 Task: Create New Customer with Customer Name: Dirt Cheap, Billing Address Line1: 1138 Star Trek Drive, Billing Address Line2:  Pensacola, Billing Address Line3:  Florida 32501, Cell Number: 832-238-5023
Action: Mouse moved to (171, 34)
Screenshot: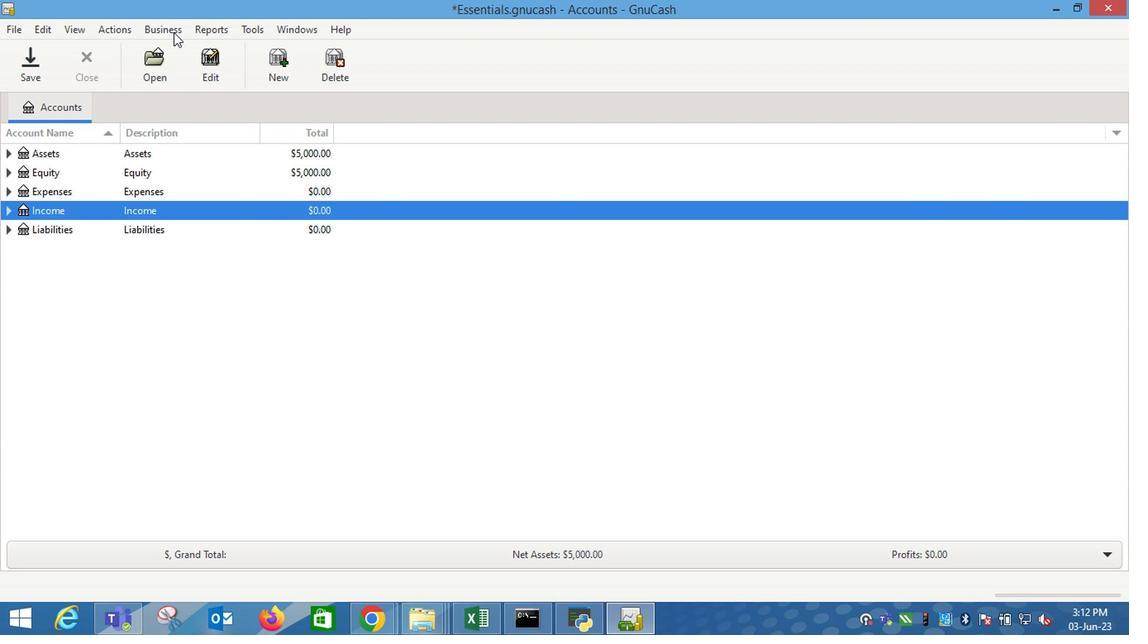 
Action: Mouse pressed left at (171, 34)
Screenshot: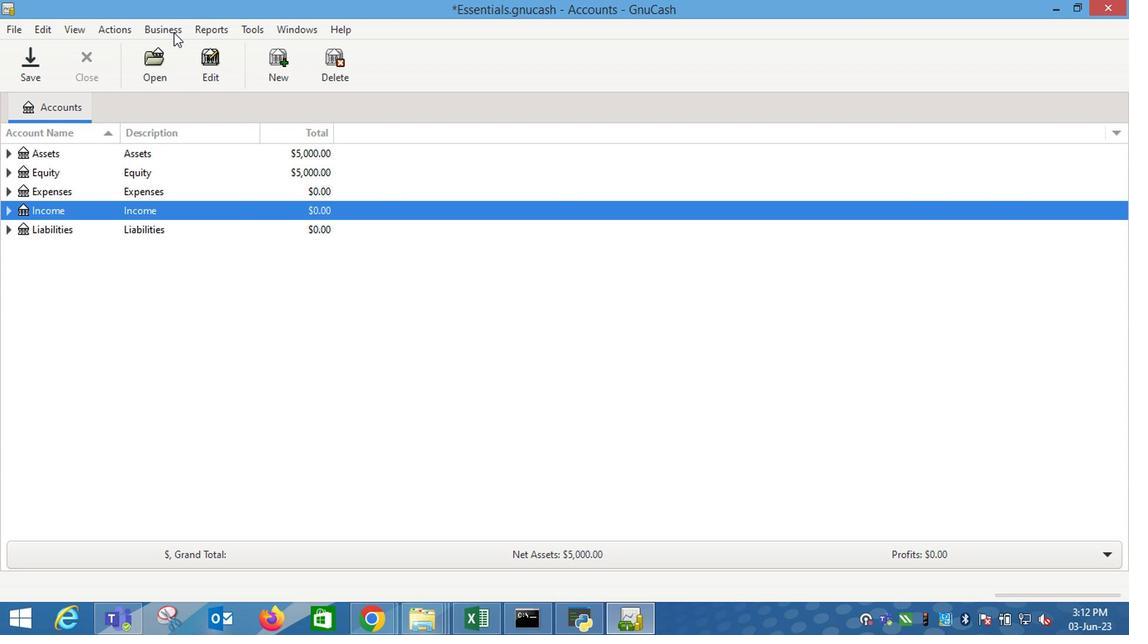 
Action: Mouse moved to (336, 69)
Screenshot: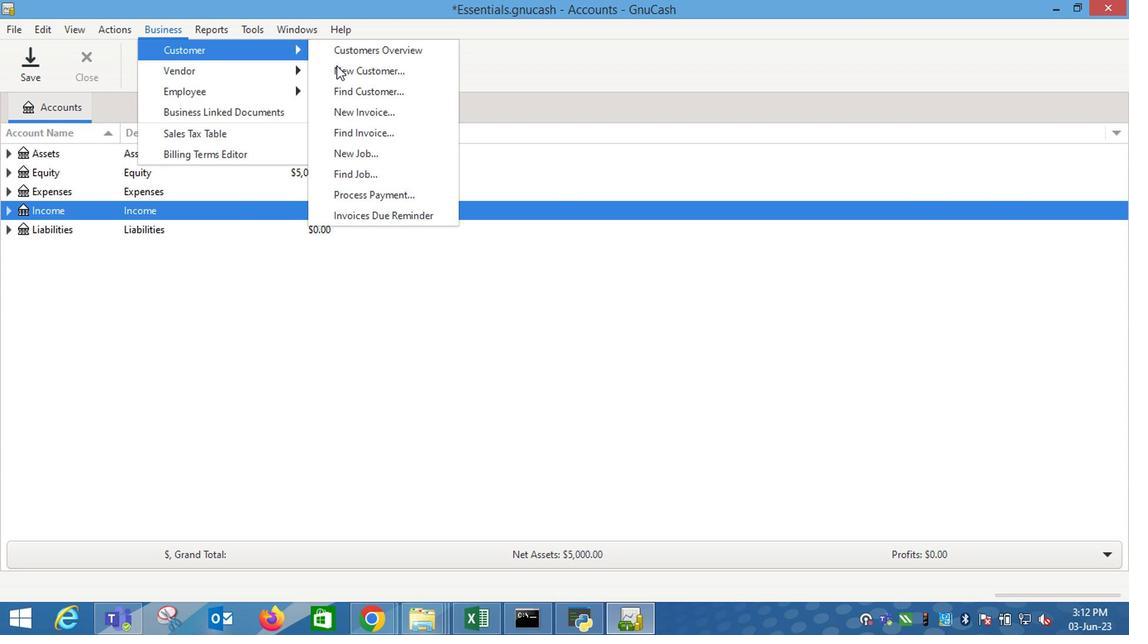
Action: Mouse pressed left at (336, 69)
Screenshot: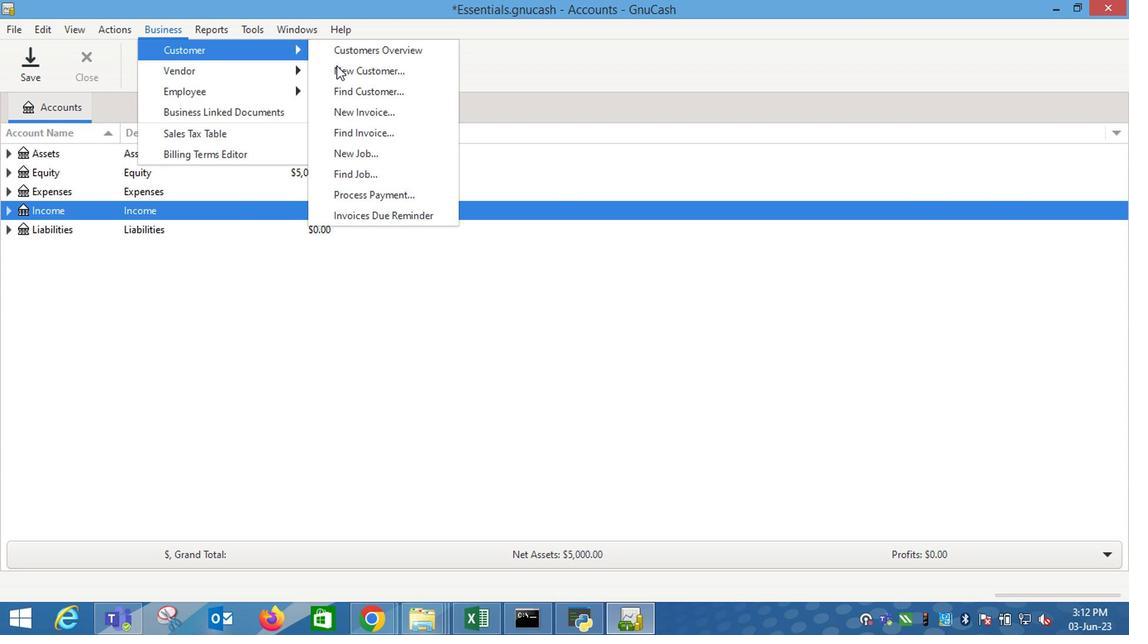 
Action: Mouse moved to (825, 200)
Screenshot: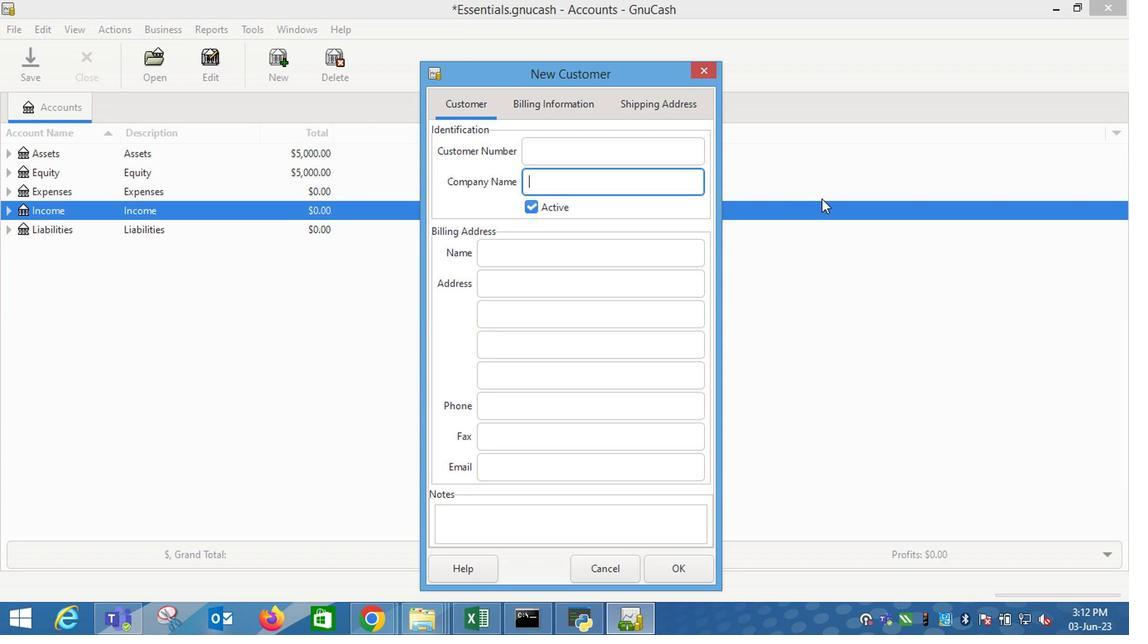 
Action: Key pressed <Key.shift_r>Dirt<Key.space><Key.shift_r>Cheap<Key.tab><Key.tab><Key.tab>1138<Key.space><Key.shift_r>Star<Key.space><Key.shift_r>Trek<Key.space><Key.shift_r>Drive<Key.tab><Key.shift_r>Pen<Key.tab><Key.shift_r>Flo<Key.tab><Key.tab>832-238-5023
Screenshot: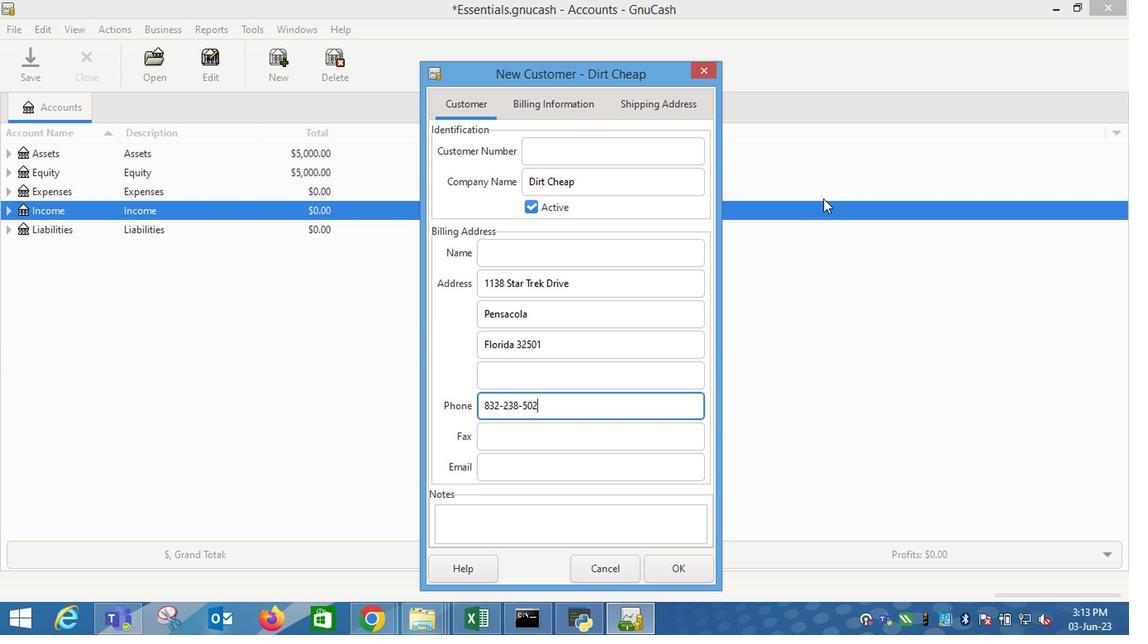 
Action: Mouse moved to (553, 119)
Screenshot: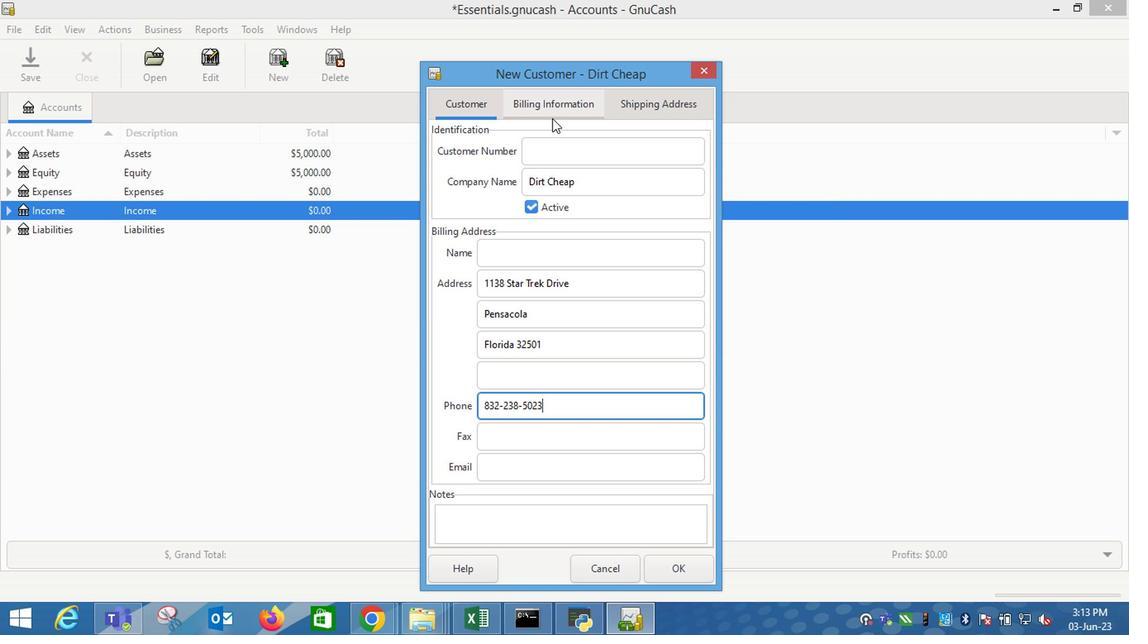 
Action: Mouse pressed left at (553, 119)
Screenshot: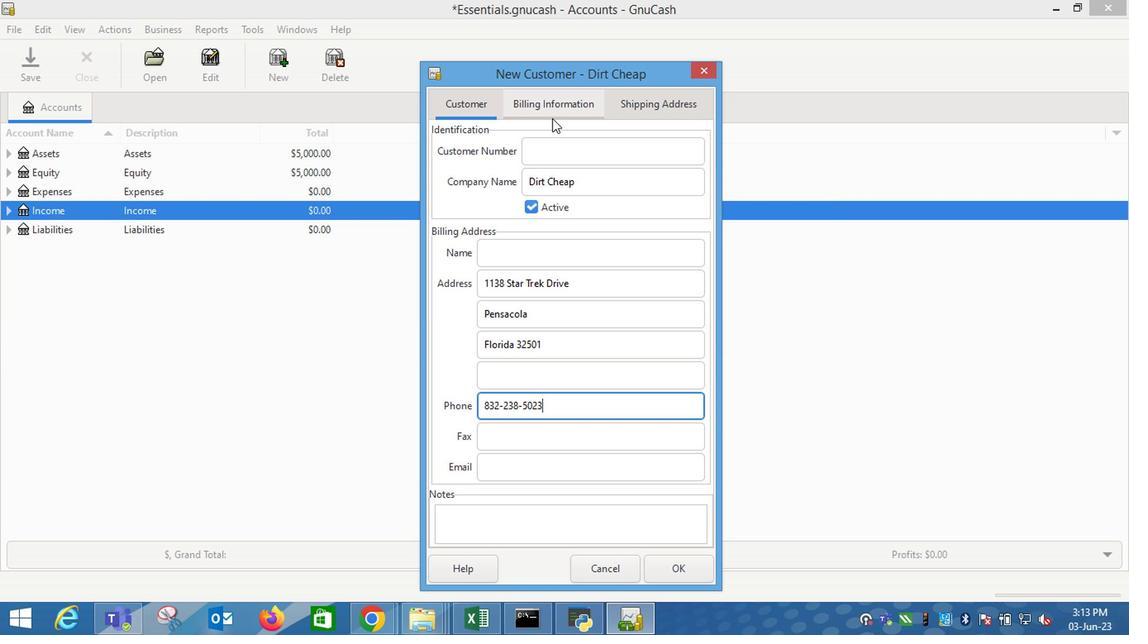 
Action: Mouse moved to (672, 558)
Screenshot: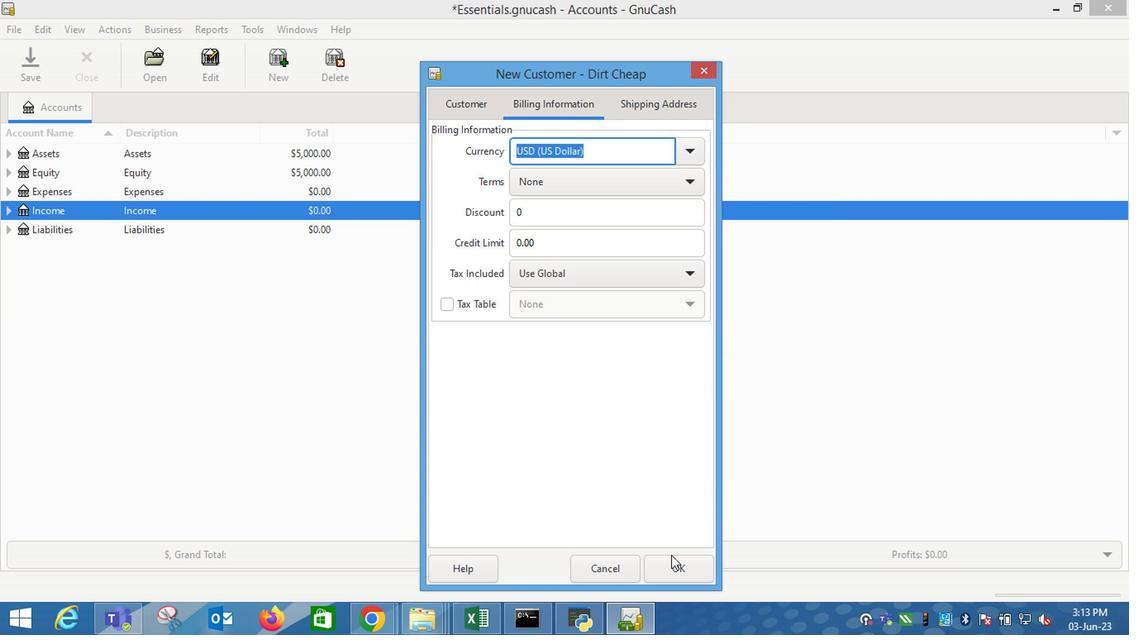 
Action: Mouse pressed left at (672, 558)
Screenshot: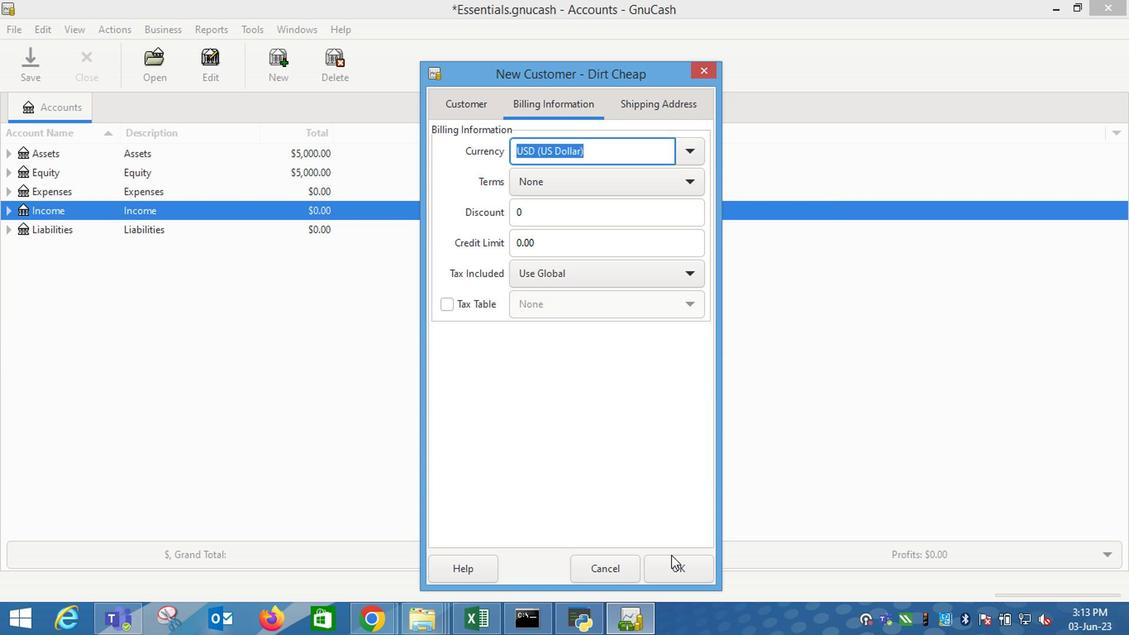 
Action: Mouse moved to (634, 526)
Screenshot: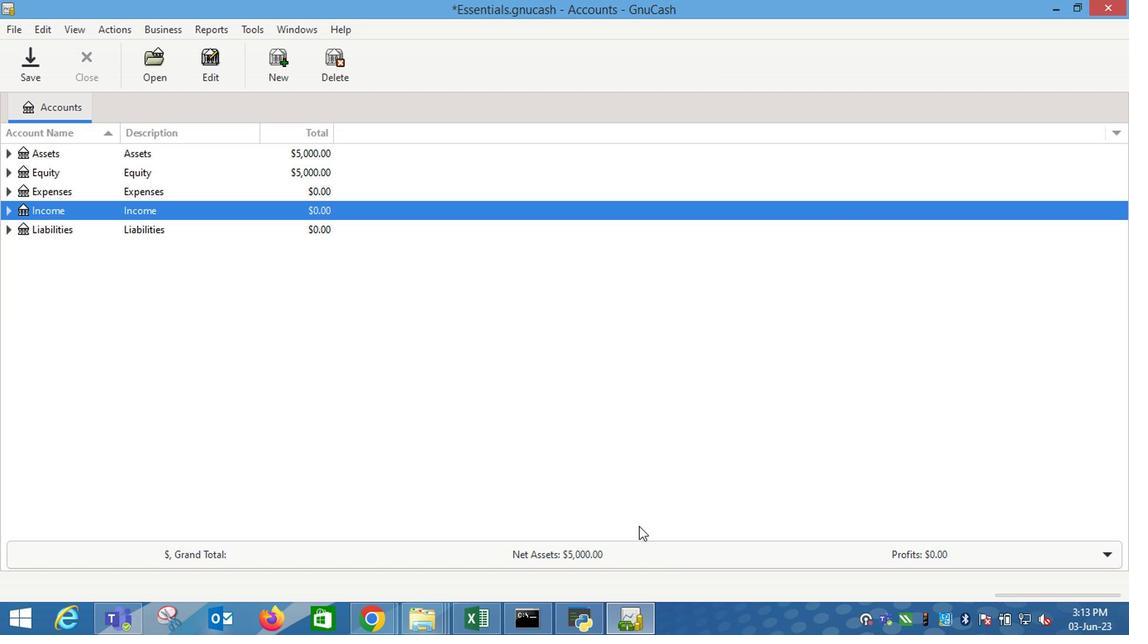 
